 Task: Create a section Agile Alphas and in the section, add a milestone Network Upgrades in the project AgileBee
Action: Mouse moved to (80, 270)
Screenshot: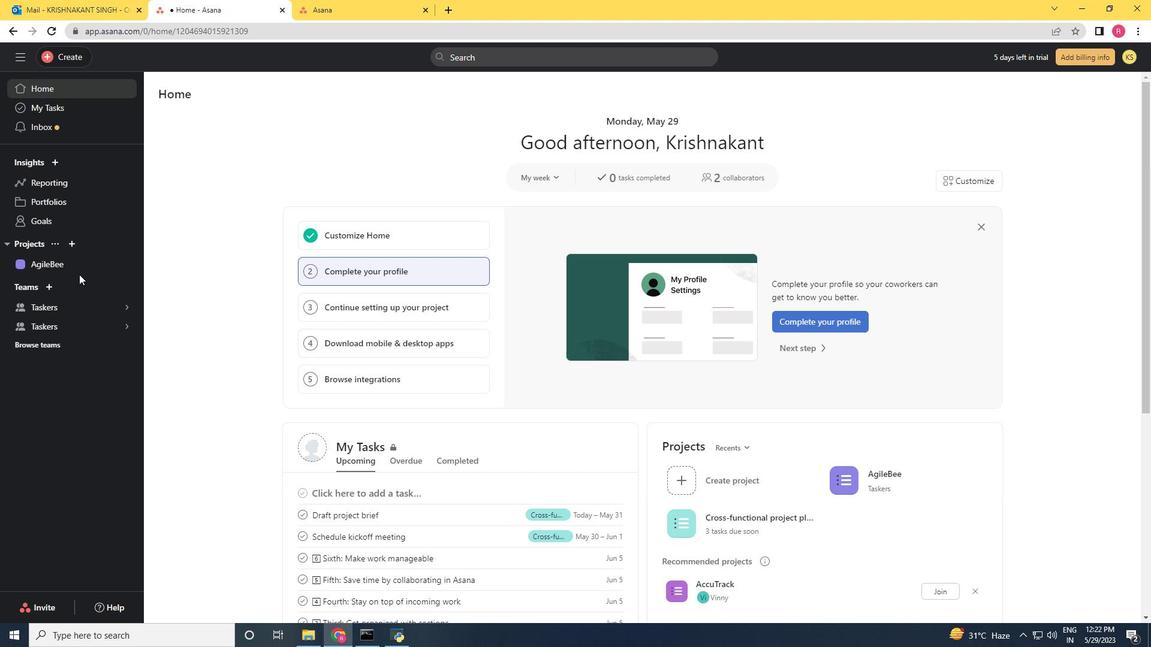 
Action: Mouse pressed left at (80, 270)
Screenshot: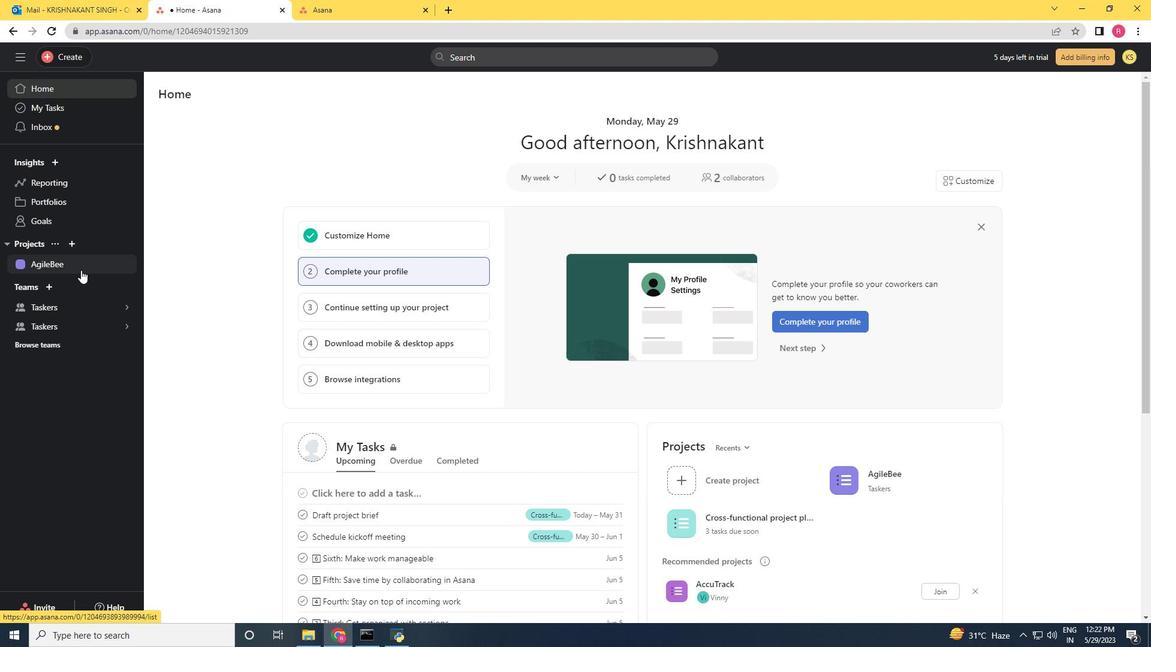 
Action: Mouse moved to (197, 476)
Screenshot: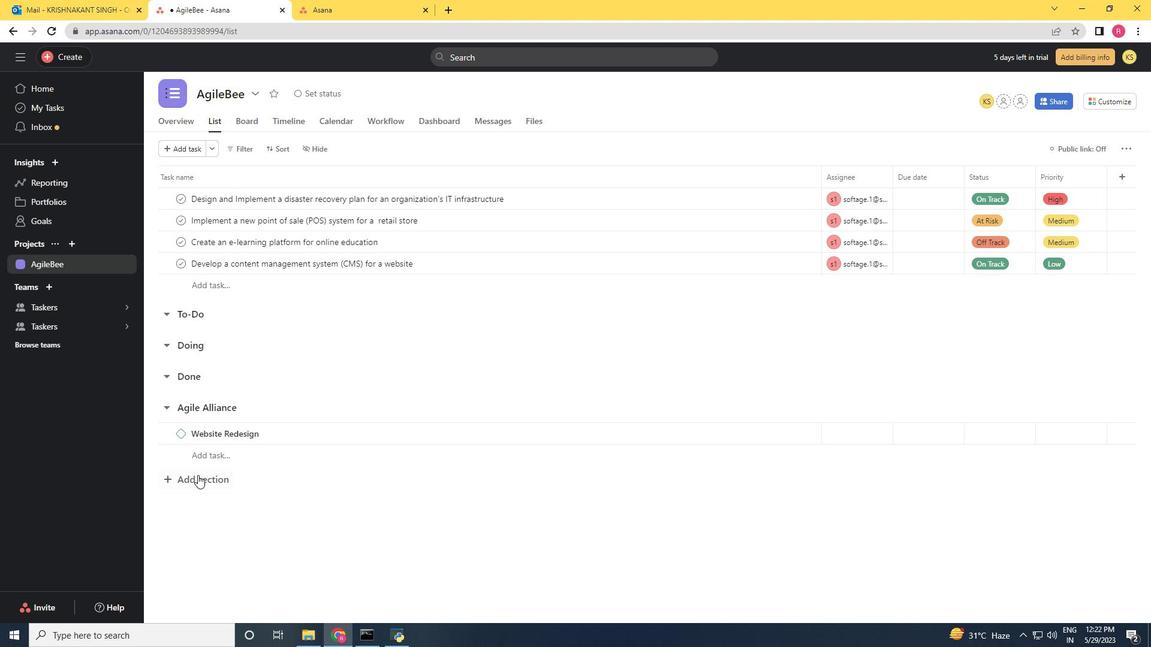 
Action: Mouse pressed left at (197, 476)
Screenshot: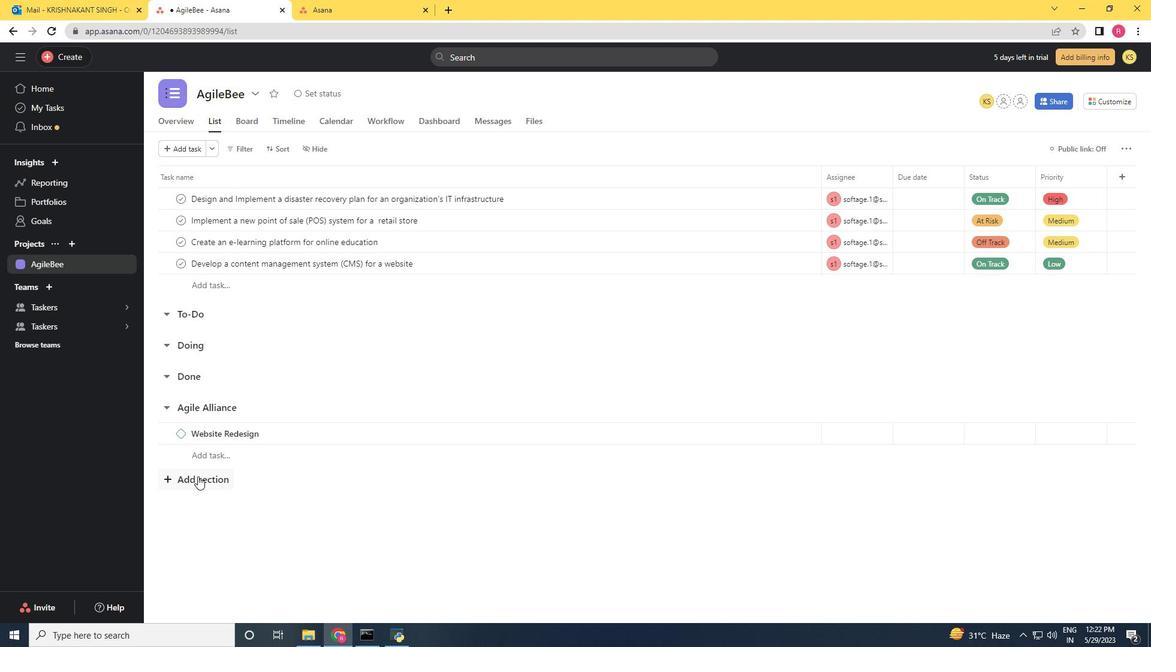 
Action: Key pressed <Key.shift>Agile<Key.space><Key.shift>Alphas<Key.enter><Key.shift>Network<Key.space><Key.shift>Upgrades<Key.space><Key.enter>
Screenshot: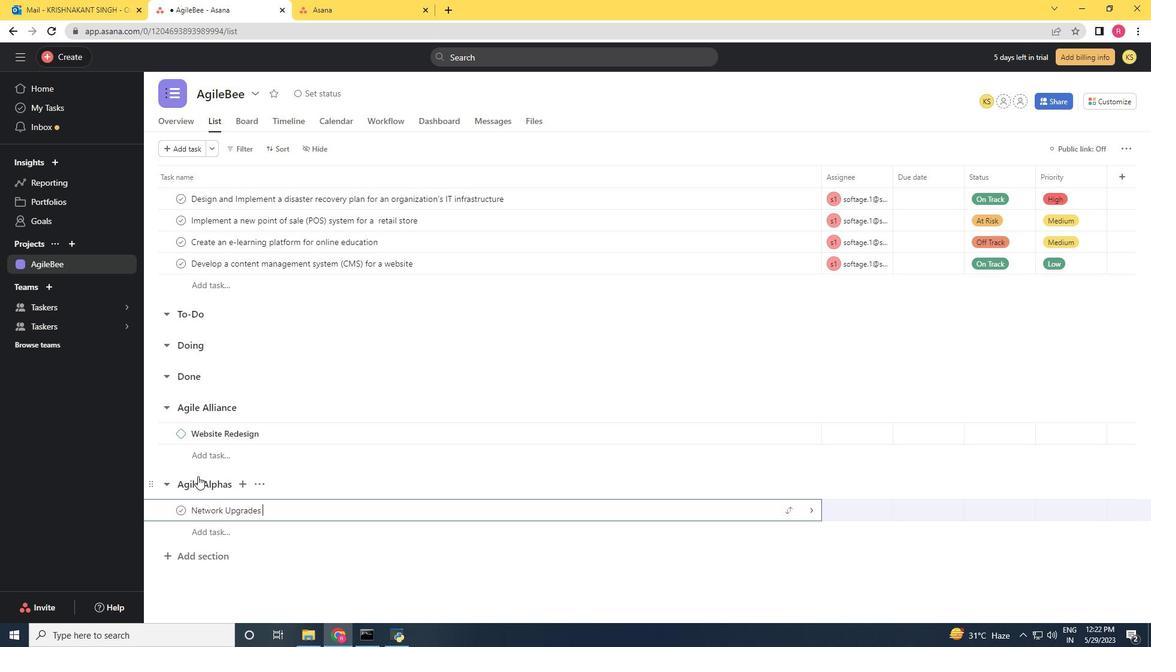 
Action: Mouse moved to (279, 506)
Screenshot: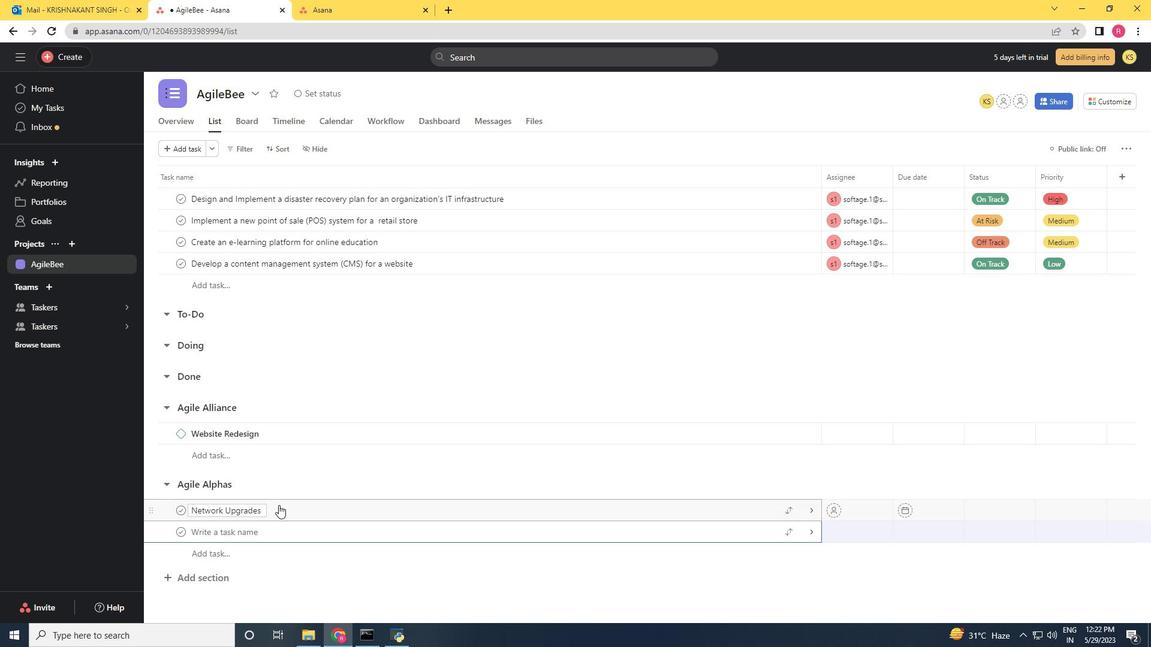 
Action: Mouse pressed right at (279, 506)
Screenshot: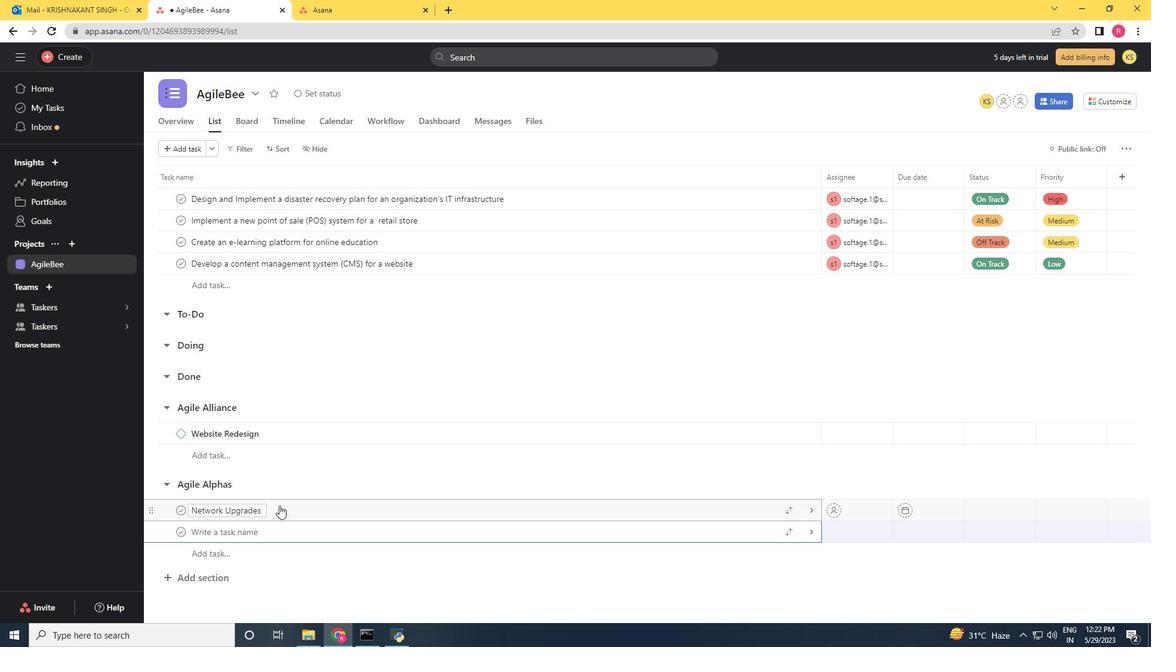 
Action: Mouse moved to (320, 450)
Screenshot: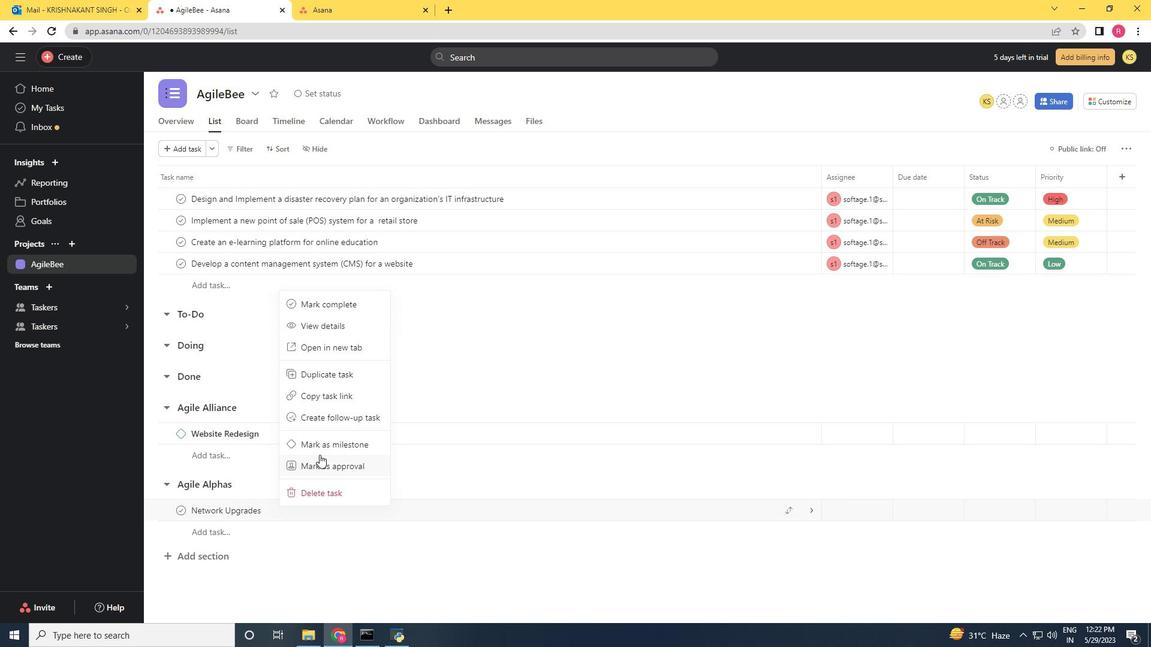 
Action: Mouse pressed left at (320, 450)
Screenshot: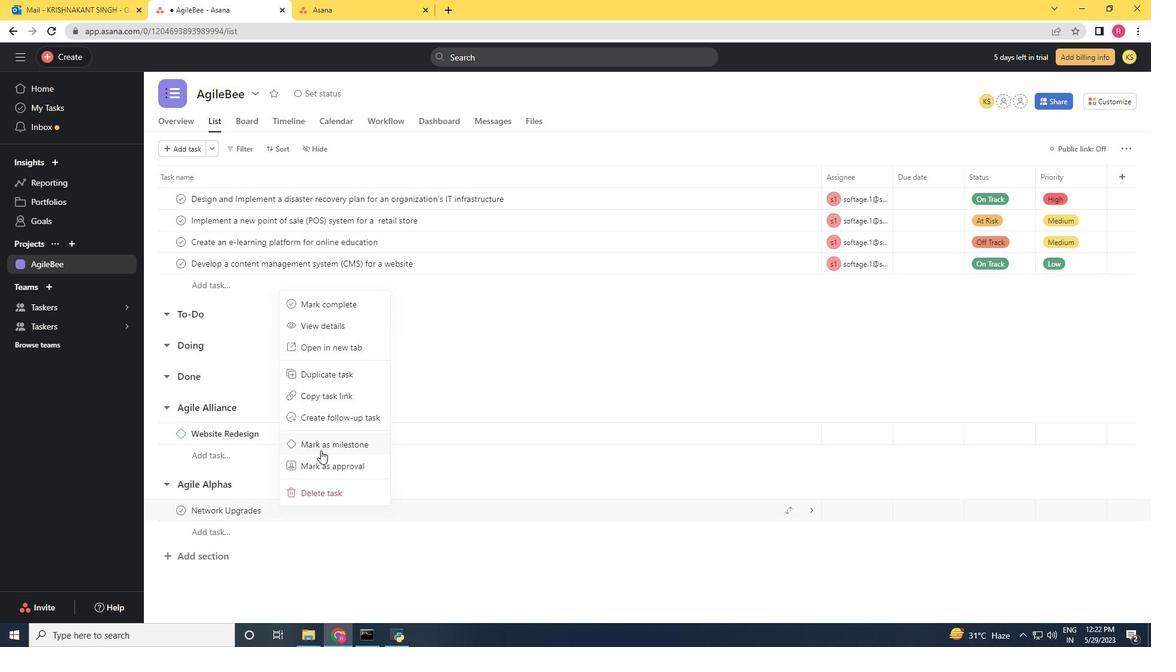 
